Task: View the added "Following" on the profile page
Action: Mouse scrolled (181, 187) with delta (0, 0)
Screenshot: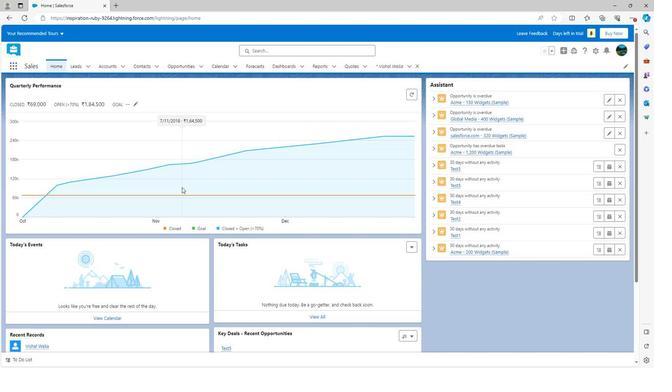 
Action: Mouse scrolled (181, 187) with delta (0, 0)
Screenshot: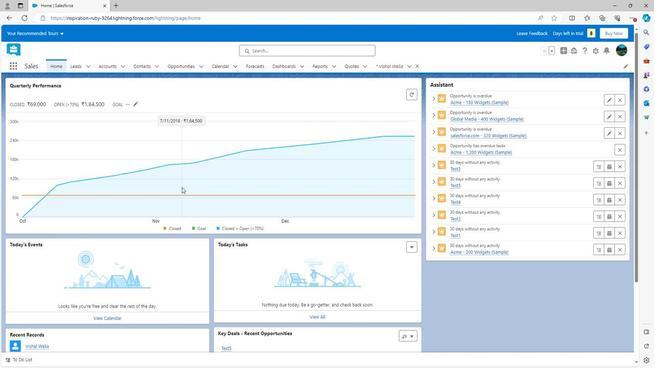 
Action: Mouse scrolled (181, 187) with delta (0, 0)
Screenshot: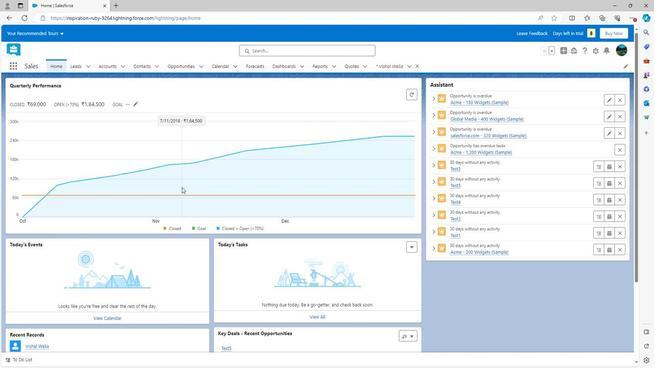 
Action: Mouse scrolled (181, 187) with delta (0, 0)
Screenshot: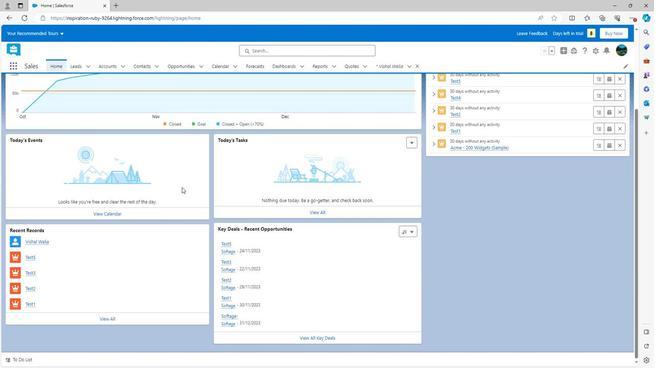 
Action: Mouse scrolled (181, 187) with delta (0, 0)
Screenshot: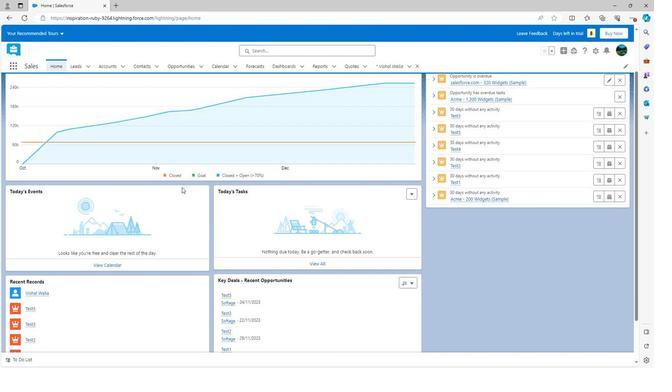 
Action: Mouse scrolled (181, 187) with delta (0, 0)
Screenshot: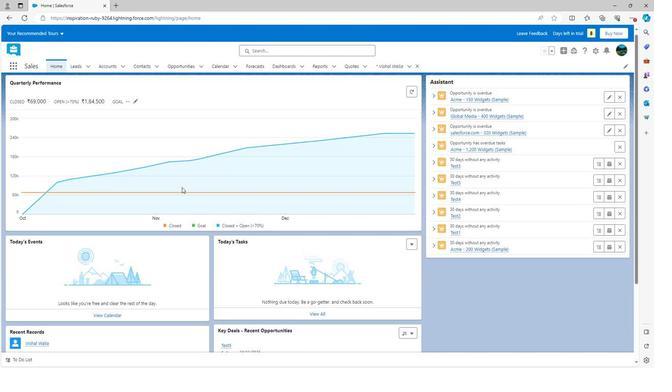 
Action: Mouse scrolled (181, 187) with delta (0, 0)
Screenshot: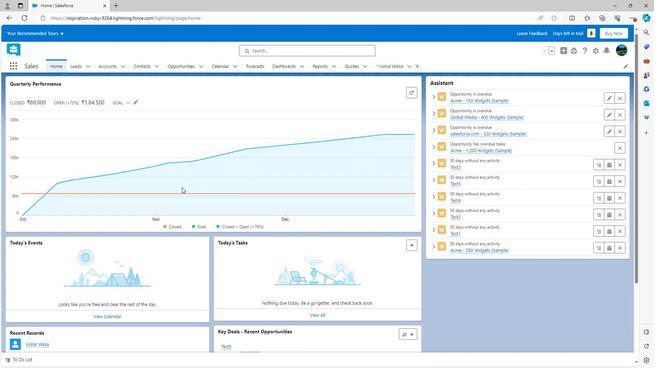 
Action: Mouse moved to (616, 49)
Screenshot: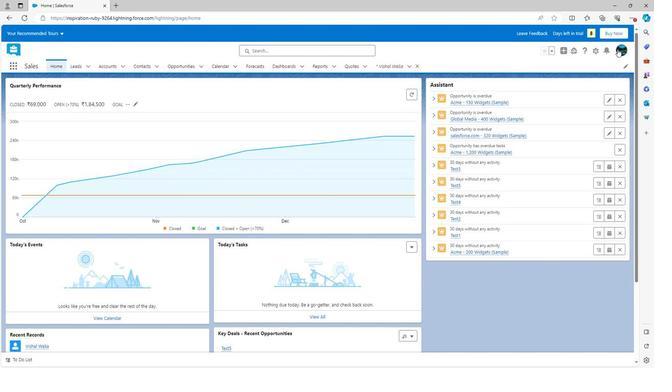 
Action: Mouse pressed left at (616, 49)
Screenshot: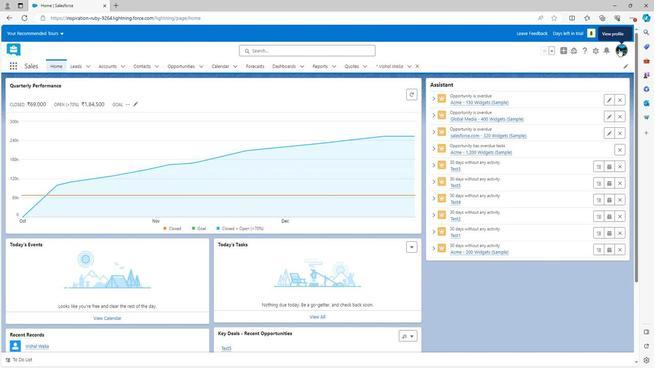 
Action: Mouse moved to (518, 76)
Screenshot: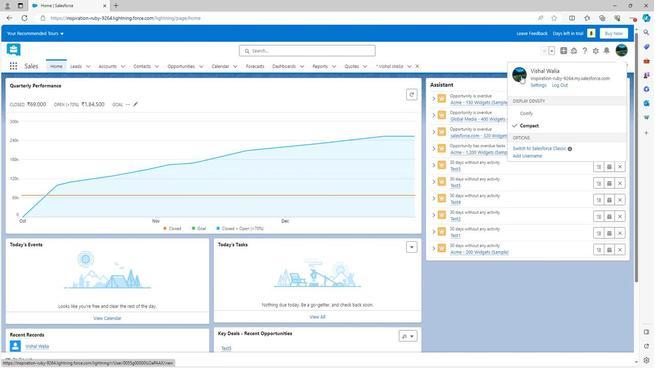 
Action: Mouse pressed left at (518, 76)
Screenshot: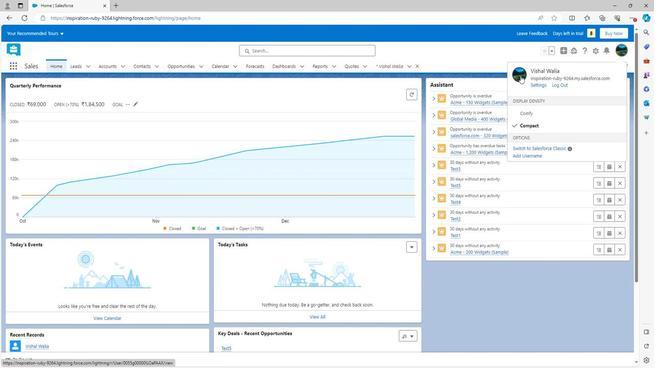 
Action: Mouse moved to (463, 219)
Screenshot: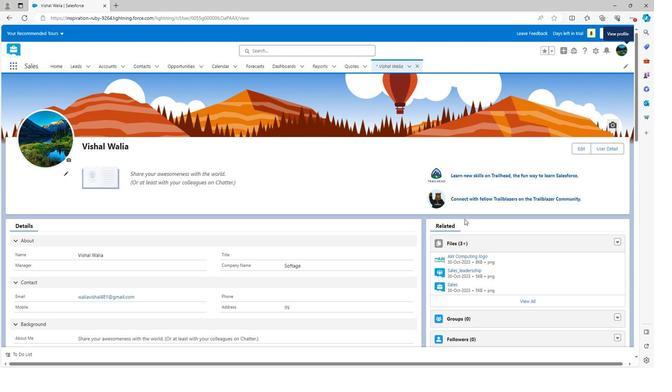 
Action: Mouse scrolled (463, 218) with delta (0, 0)
Screenshot: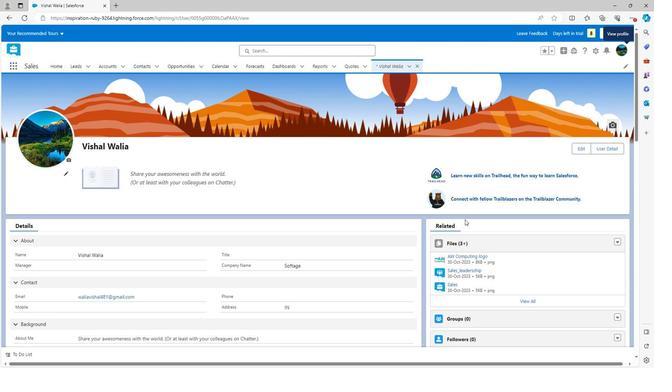 
Action: Mouse scrolled (463, 218) with delta (0, 0)
Screenshot: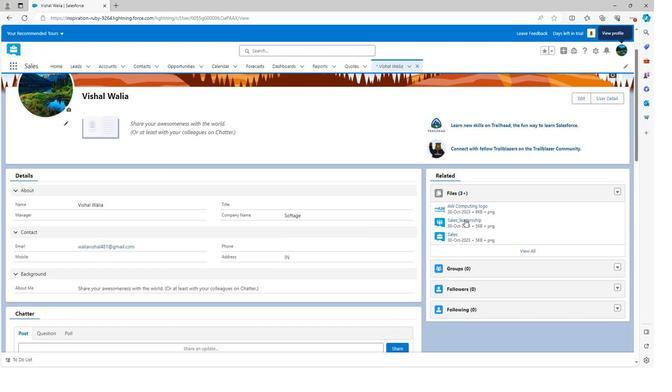 
Action: Mouse moved to (463, 219)
Screenshot: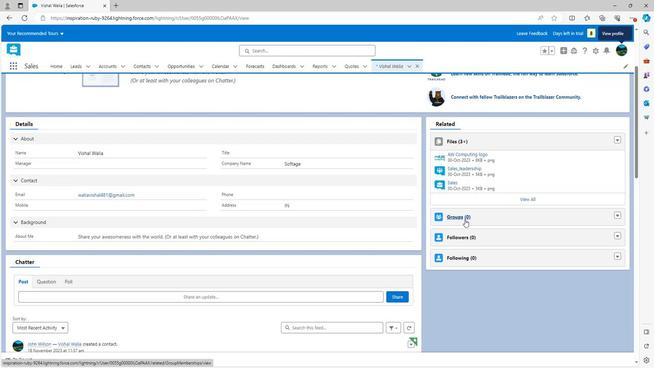 
Action: Mouse scrolled (463, 219) with delta (0, 0)
Screenshot: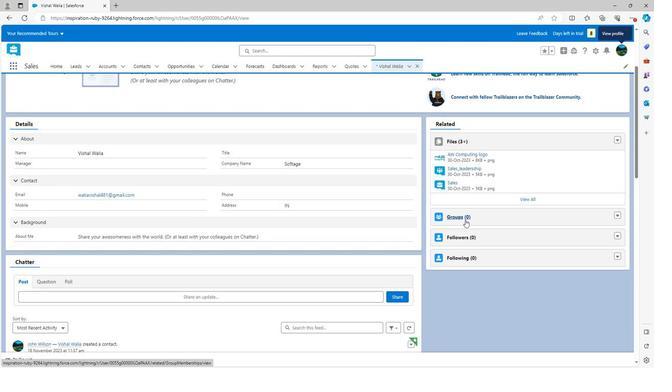 
Action: Mouse moved to (460, 208)
Screenshot: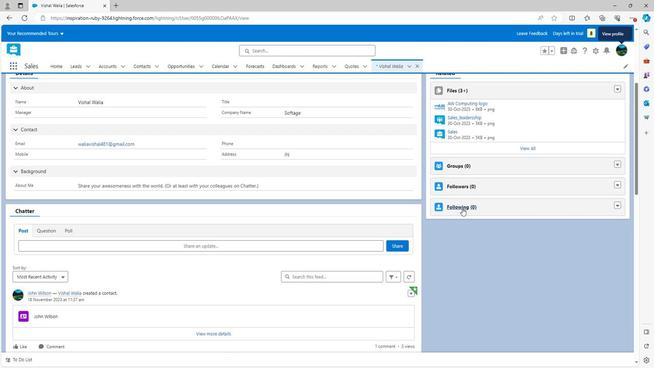 
Action: Mouse pressed left at (460, 208)
Screenshot: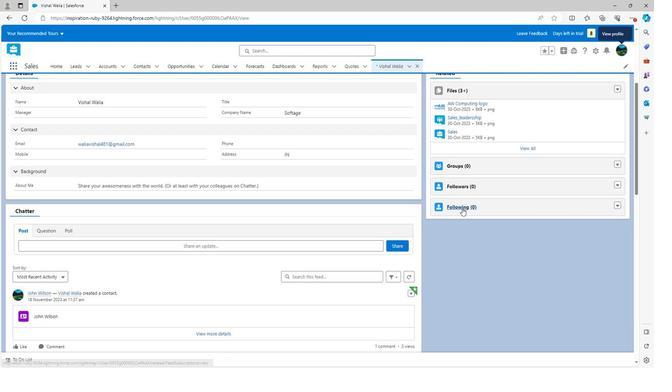 
Action: Mouse moved to (409, 203)
Screenshot: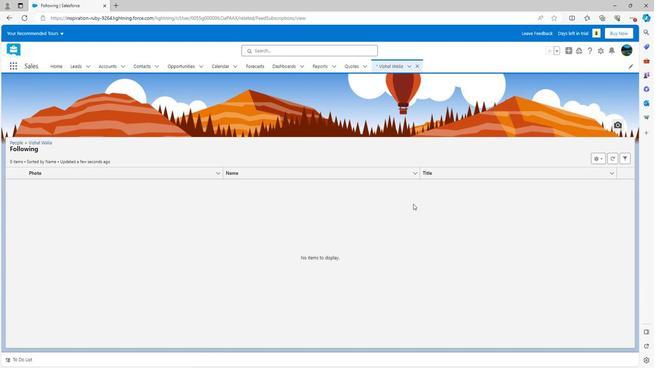 
Action: Mouse scrolled (409, 203) with delta (0, 0)
Screenshot: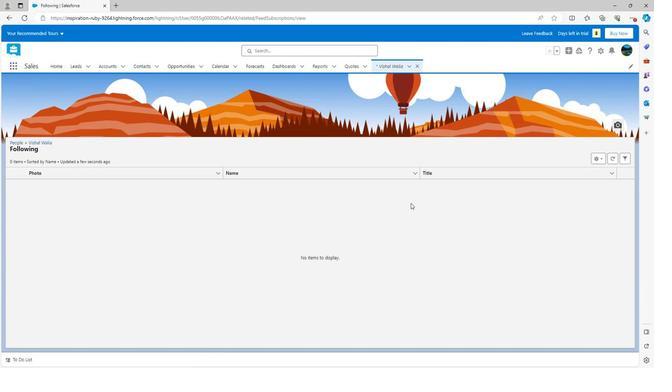 
Action: Mouse scrolled (409, 203) with delta (0, 0)
Screenshot: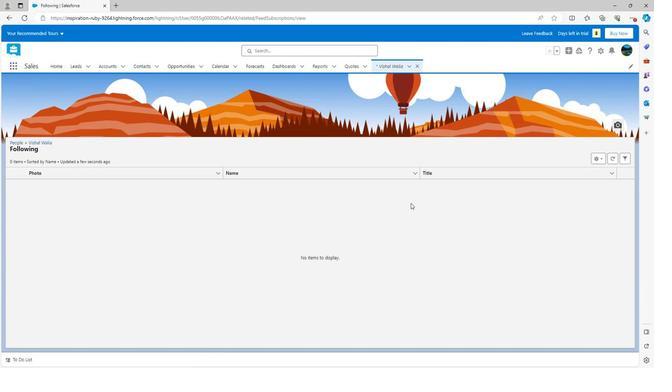 
Action: Mouse scrolled (409, 203) with delta (0, 0)
Screenshot: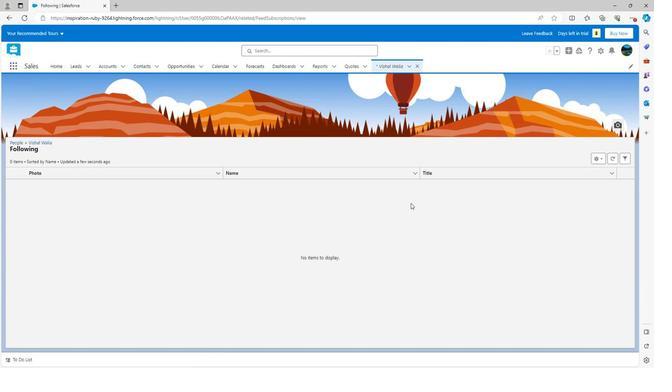 
Action: Mouse scrolled (409, 203) with delta (0, 0)
Screenshot: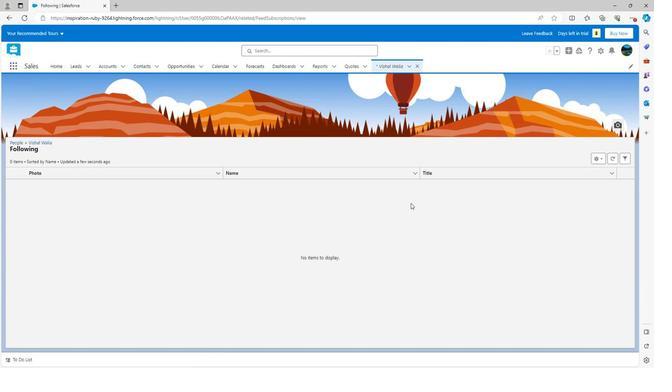 
Action: Mouse scrolled (409, 203) with delta (0, 0)
Screenshot: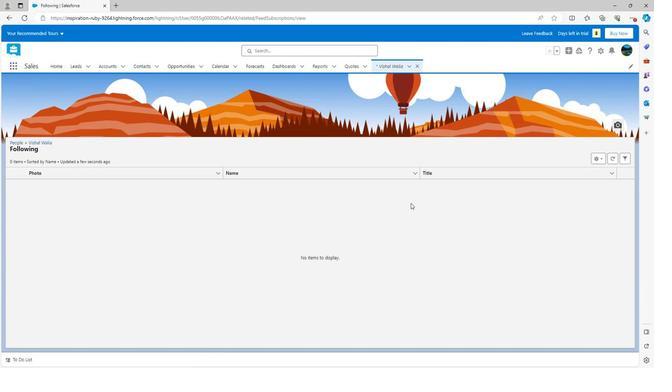 
Action: Mouse moved to (5, 18)
Screenshot: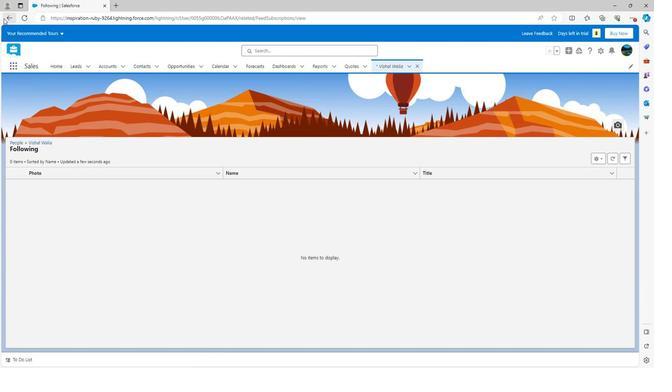 
Action: Mouse pressed left at (5, 18)
Screenshot: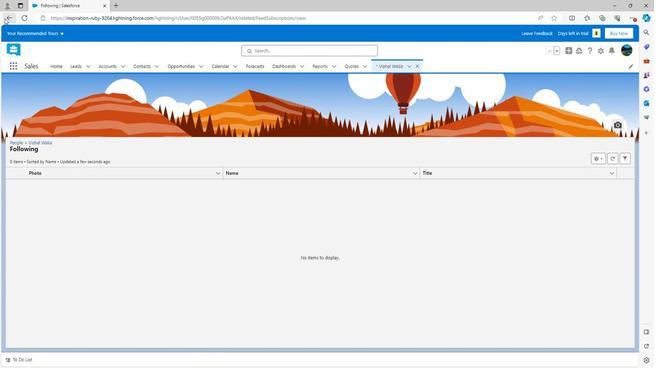 
Action: Mouse moved to (270, 198)
Screenshot: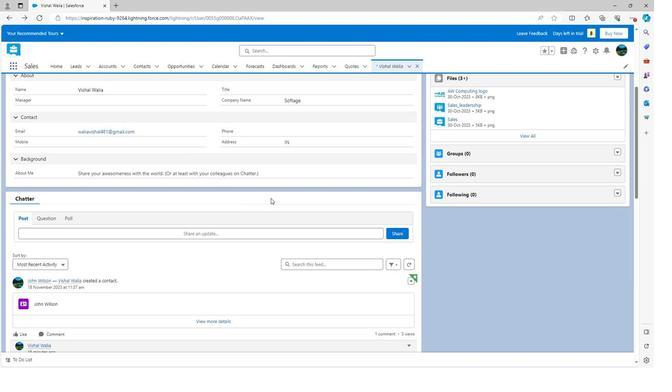 
Action: Mouse scrolled (270, 198) with delta (0, 0)
Screenshot: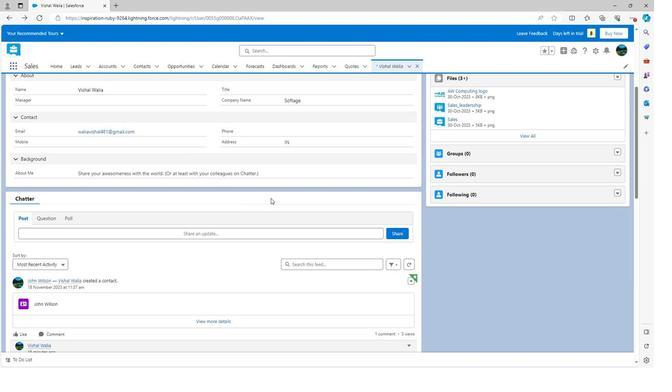 
Action: Mouse scrolled (270, 198) with delta (0, 0)
Screenshot: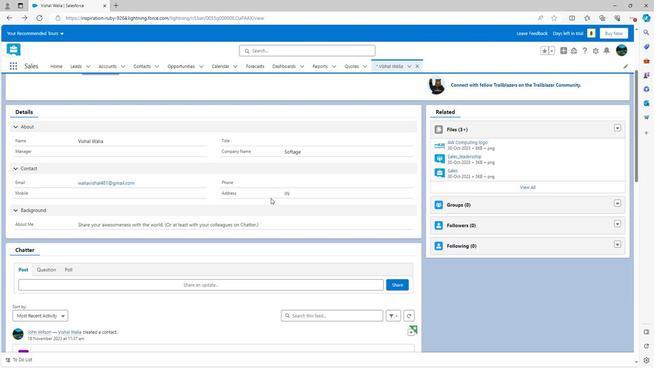 
Action: Mouse scrolled (270, 198) with delta (0, 0)
Screenshot: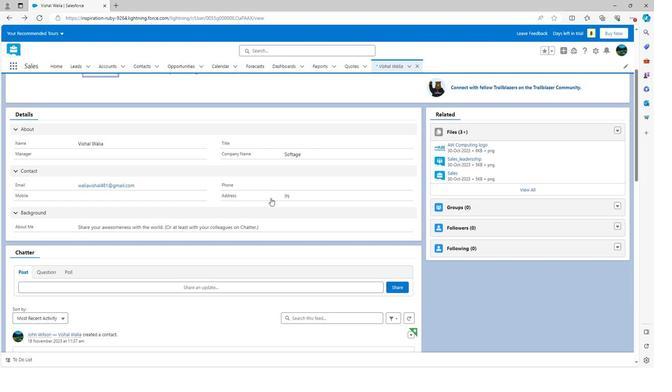 
Action: Mouse scrolled (270, 197) with delta (0, 0)
Screenshot: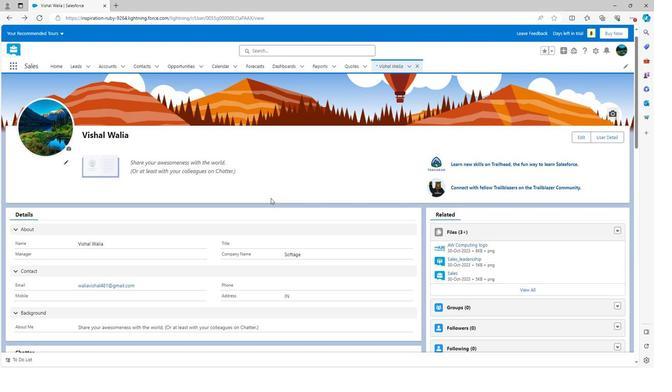 
Action: Mouse scrolled (270, 197) with delta (0, 0)
Screenshot: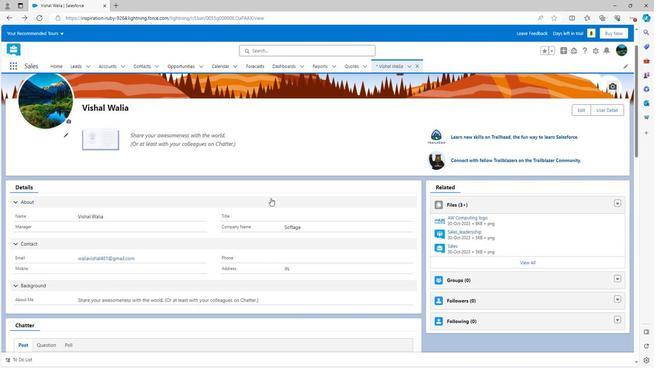 
Action: Mouse scrolled (270, 197) with delta (0, 0)
Screenshot: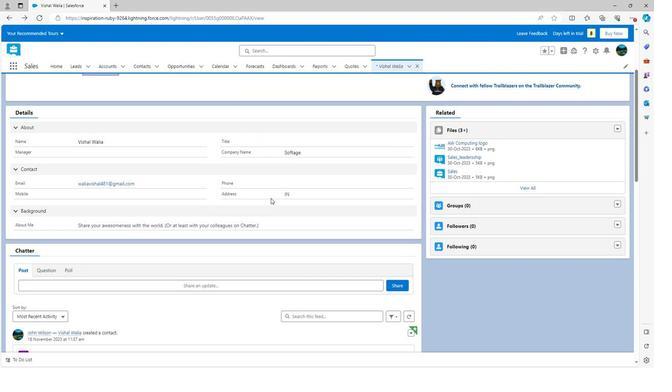 
Action: Mouse scrolled (270, 197) with delta (0, 0)
Screenshot: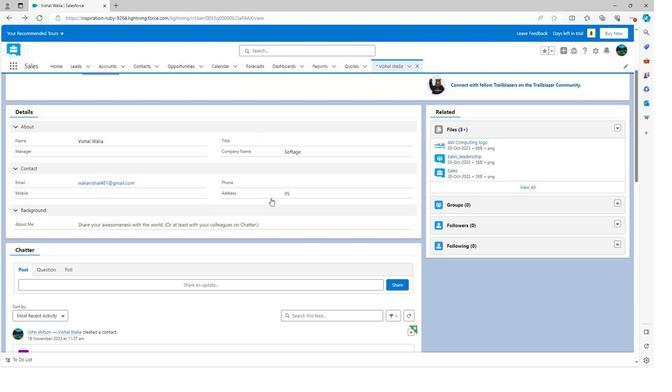 
Action: Mouse scrolled (270, 197) with delta (0, 0)
Screenshot: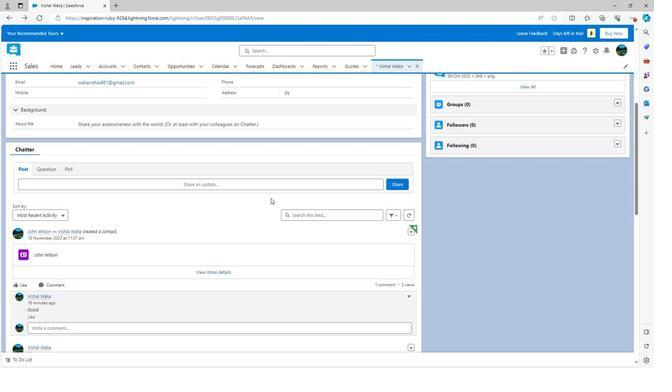 
Action: Mouse scrolled (270, 197) with delta (0, 0)
Screenshot: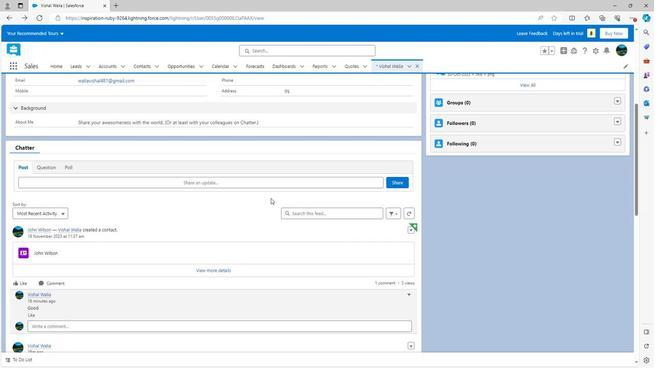 
Action: Mouse scrolled (270, 197) with delta (0, 0)
Screenshot: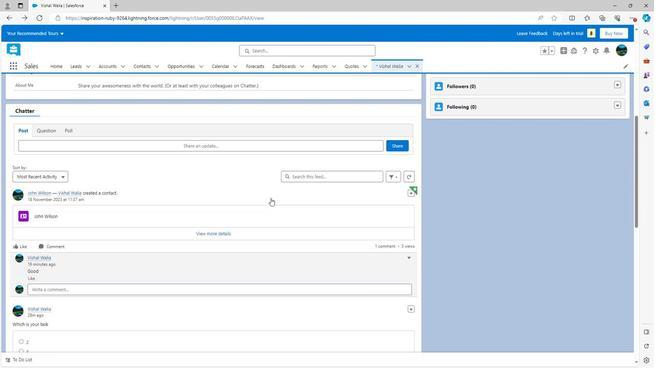 
Action: Mouse scrolled (270, 197) with delta (0, 0)
Screenshot: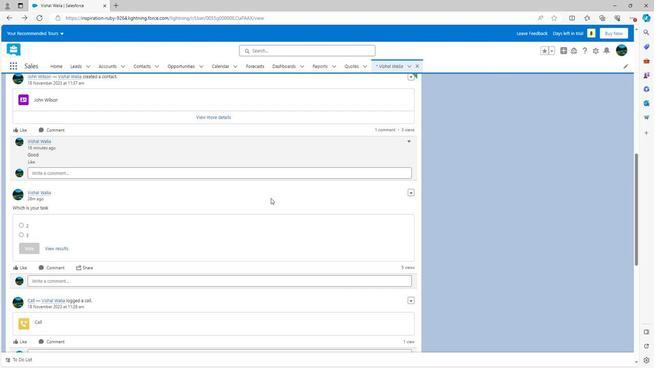 
Action: Mouse scrolled (270, 197) with delta (0, 0)
Screenshot: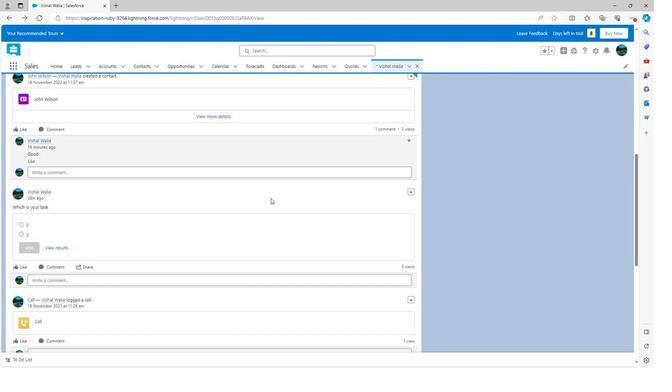 
Action: Mouse scrolled (270, 197) with delta (0, 0)
Screenshot: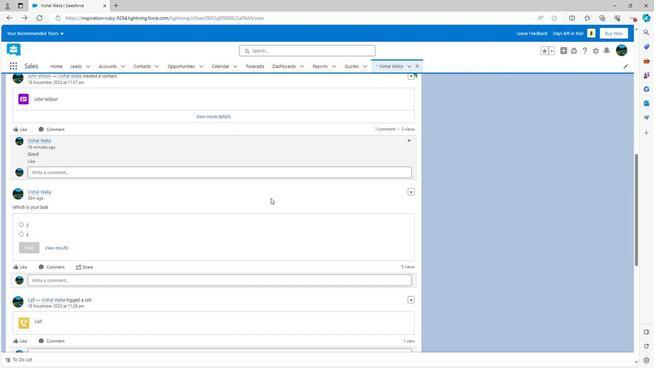 
Action: Mouse scrolled (270, 197) with delta (0, 0)
Screenshot: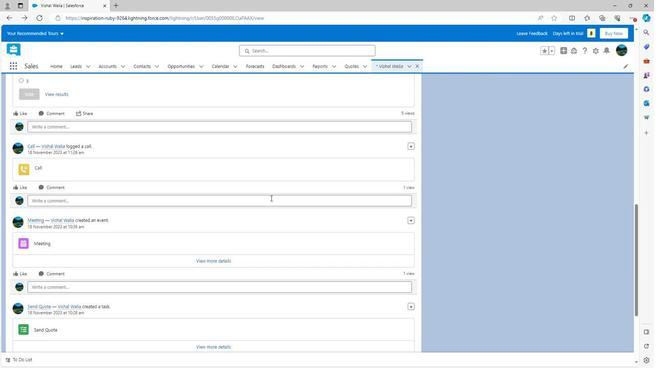 
Action: Mouse scrolled (270, 197) with delta (0, 0)
Screenshot: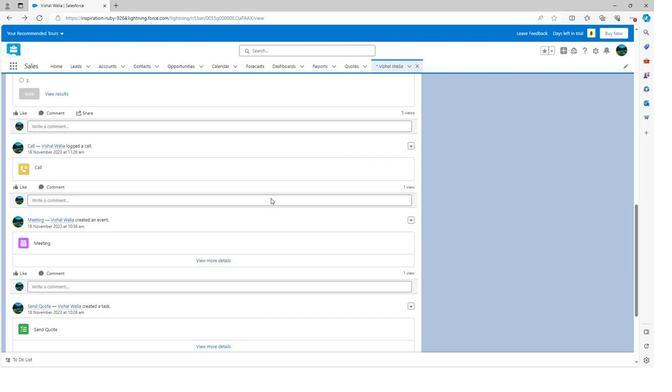 
Action: Mouse scrolled (270, 197) with delta (0, 0)
Screenshot: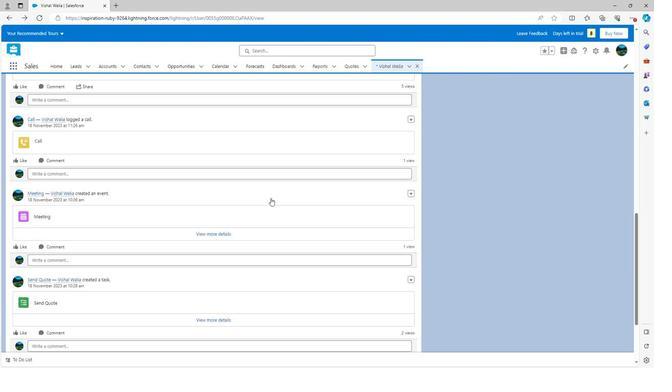 
Action: Mouse scrolled (270, 197) with delta (0, 0)
Screenshot: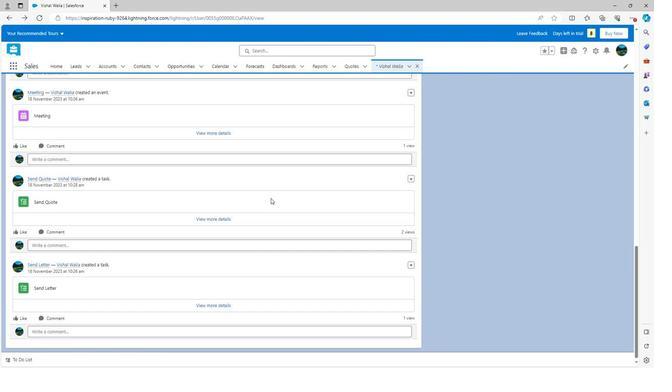 
Action: Mouse scrolled (270, 197) with delta (0, 0)
Screenshot: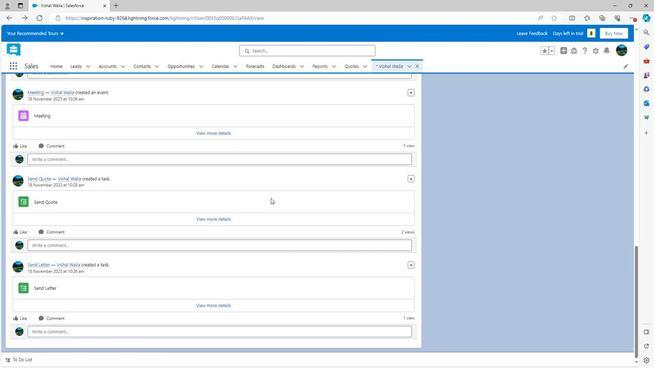 
Action: Mouse scrolled (270, 197) with delta (0, 0)
Screenshot: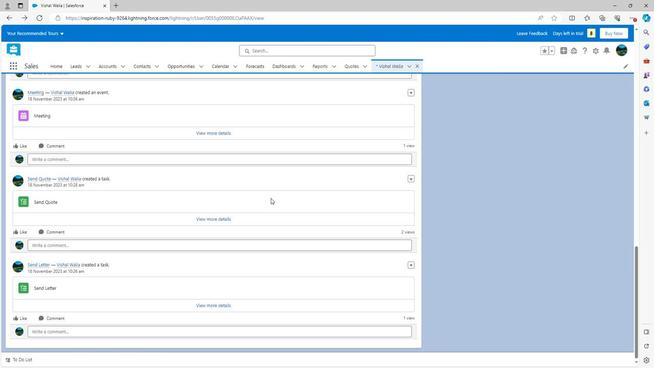 
Action: Mouse scrolled (270, 197) with delta (0, 0)
Screenshot: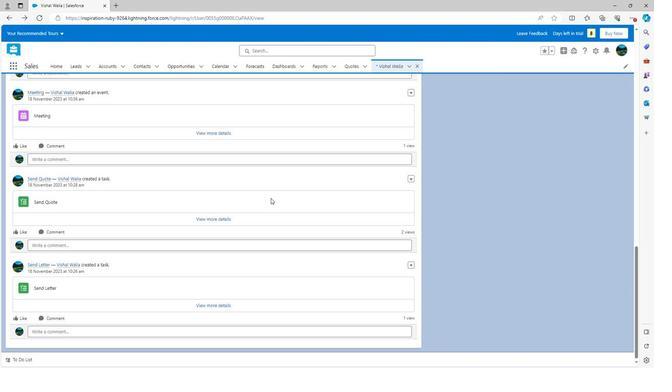 
Action: Mouse moved to (270, 198)
Screenshot: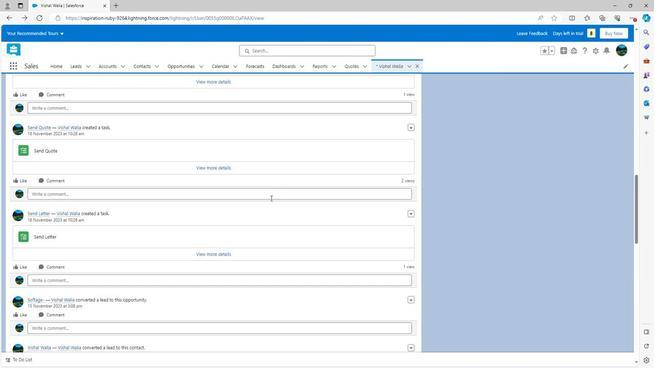 
Action: Mouse scrolled (270, 197) with delta (0, 0)
Screenshot: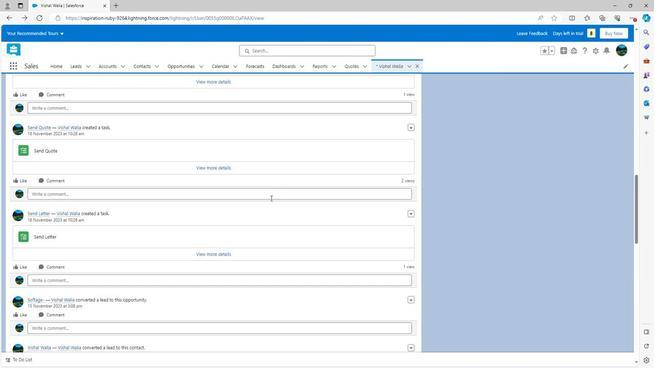 
Action: Mouse scrolled (270, 197) with delta (0, 0)
Screenshot: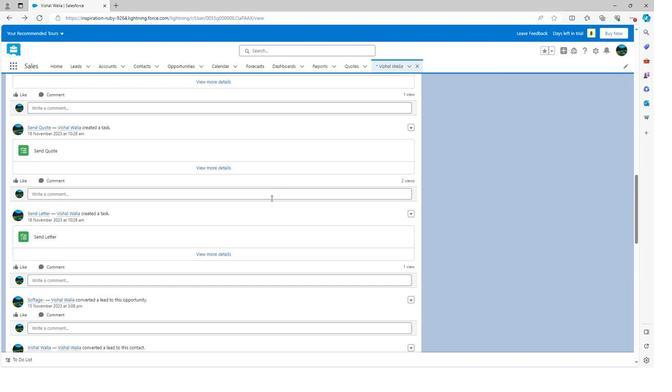 
Action: Mouse scrolled (270, 197) with delta (0, 0)
Screenshot: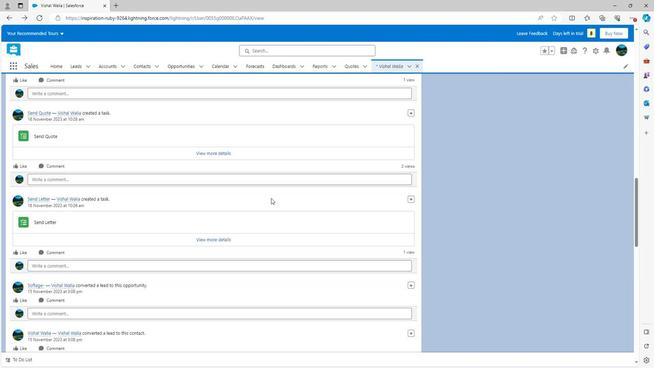 
Action: Mouse scrolled (270, 197) with delta (0, 0)
Screenshot: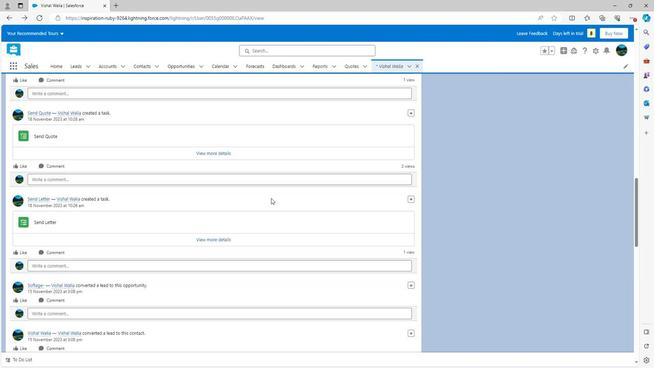 
Action: Mouse scrolled (270, 198) with delta (0, 0)
Screenshot: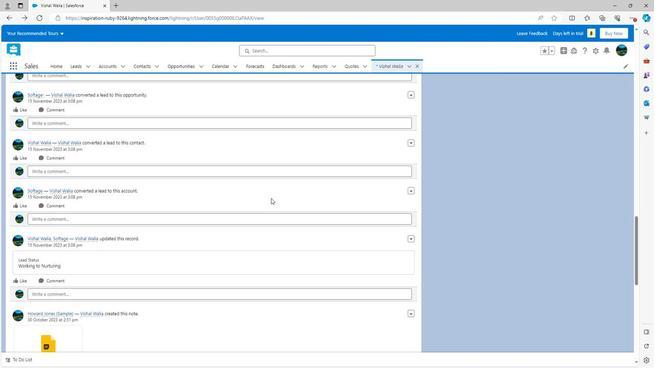 
Action: Mouse scrolled (270, 198) with delta (0, 0)
Screenshot: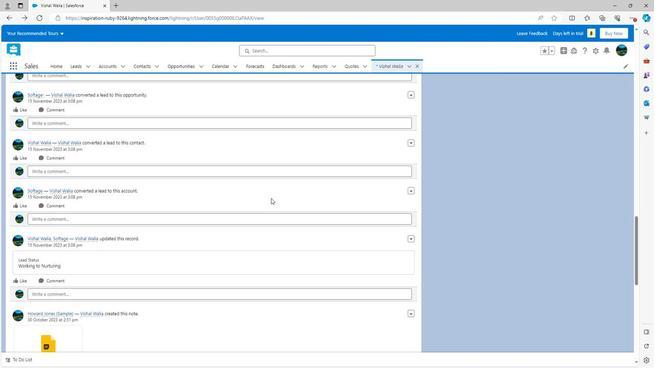 
Action: Mouse scrolled (270, 198) with delta (0, 0)
Screenshot: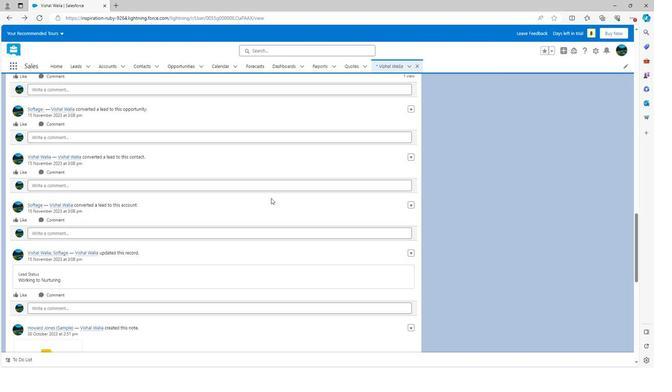 
Action: Mouse scrolled (270, 198) with delta (0, 0)
Screenshot: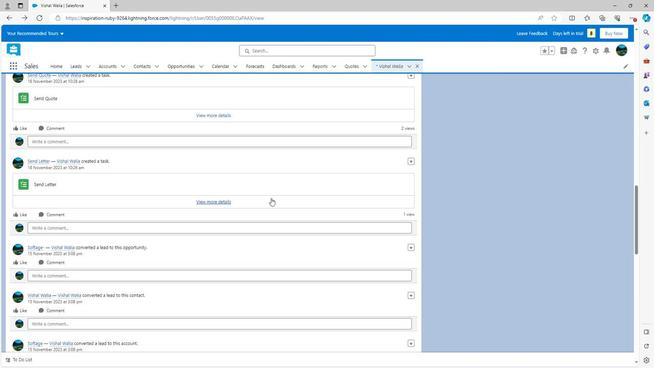 
Action: Mouse scrolled (270, 198) with delta (0, 0)
Screenshot: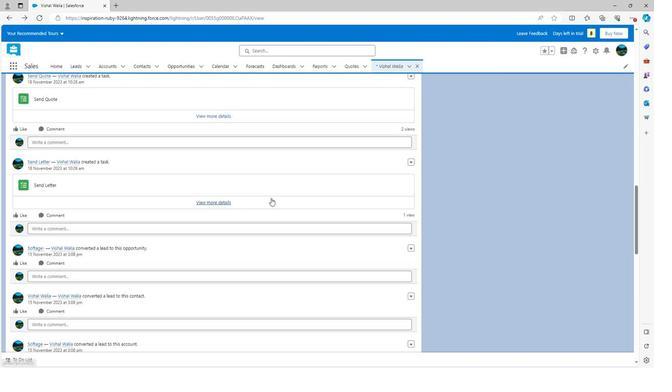 
Action: Mouse scrolled (270, 198) with delta (0, 0)
Screenshot: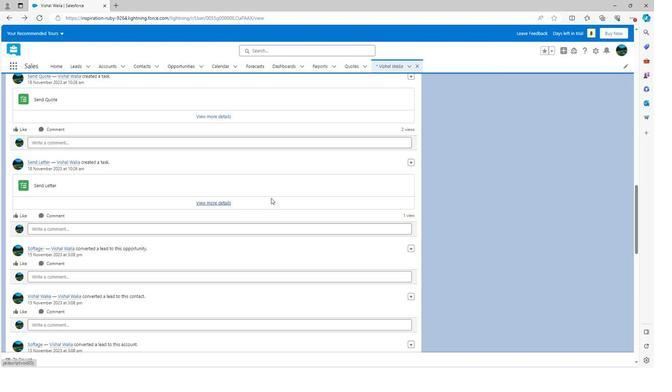 
Action: Mouse scrolled (270, 198) with delta (0, 0)
Screenshot: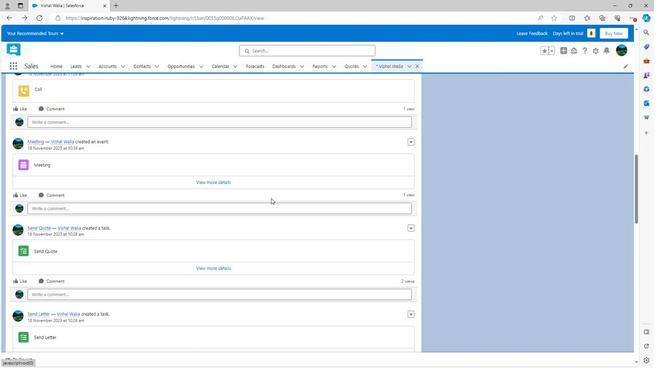 
Action: Mouse scrolled (270, 198) with delta (0, 0)
Screenshot: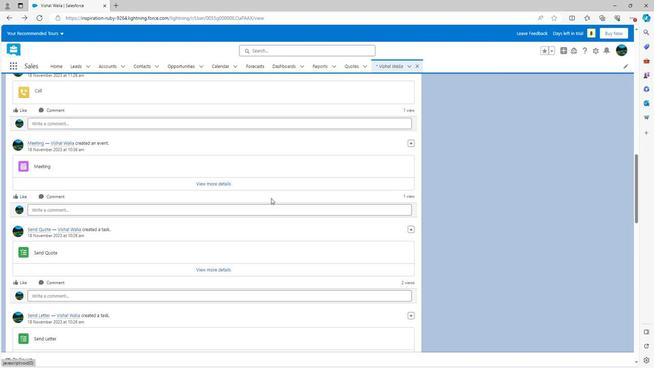 
Action: Mouse scrolled (270, 198) with delta (0, 0)
Screenshot: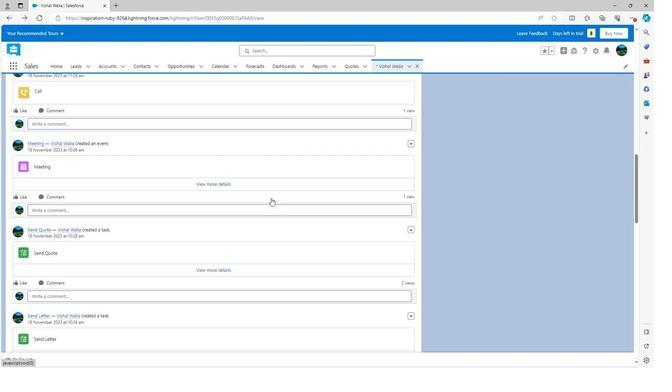 
Action: Mouse scrolled (270, 198) with delta (0, 0)
Screenshot: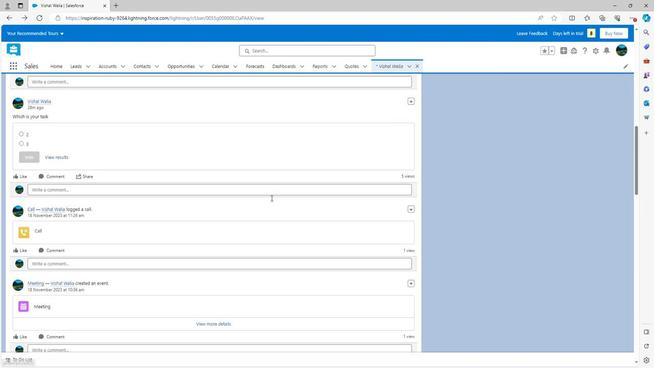 
Action: Mouse scrolled (270, 198) with delta (0, 0)
Screenshot: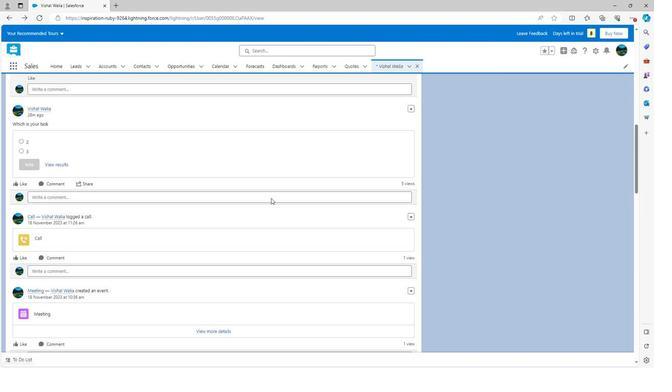
Action: Mouse scrolled (270, 198) with delta (0, 0)
Screenshot: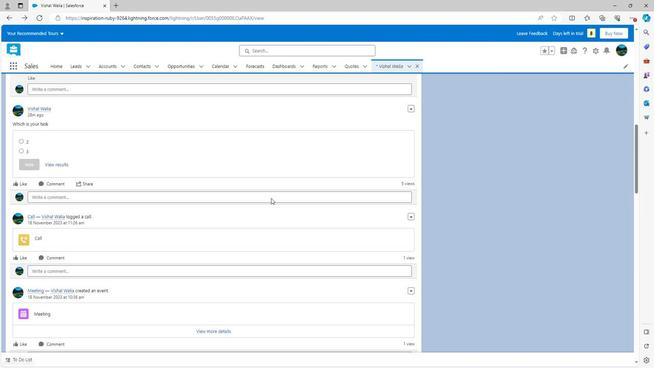 
Action: Mouse scrolled (270, 198) with delta (0, 0)
Screenshot: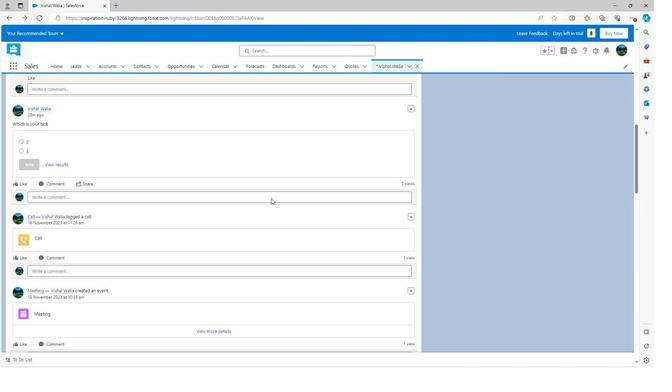 
Action: Mouse scrolled (270, 198) with delta (0, 0)
Screenshot: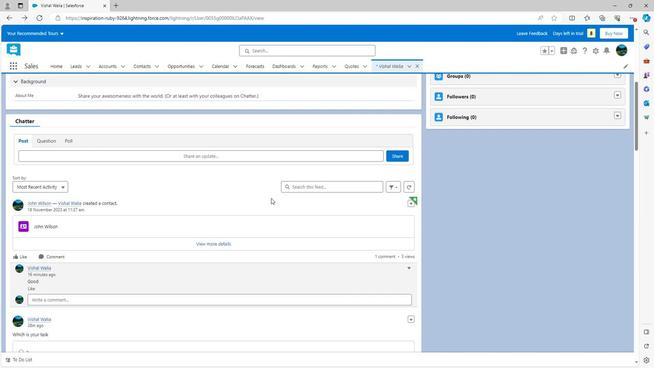
Action: Mouse scrolled (270, 198) with delta (0, 0)
Screenshot: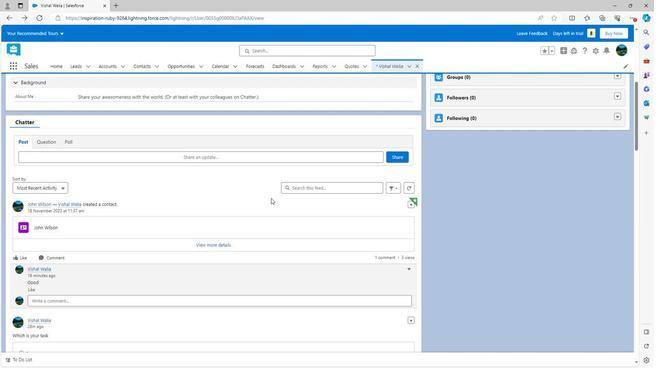 
Action: Mouse scrolled (270, 198) with delta (0, 0)
Screenshot: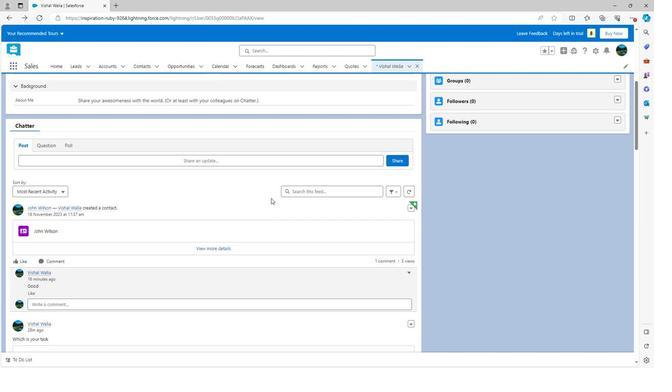 
Action: Mouse scrolled (270, 198) with delta (0, 0)
Screenshot: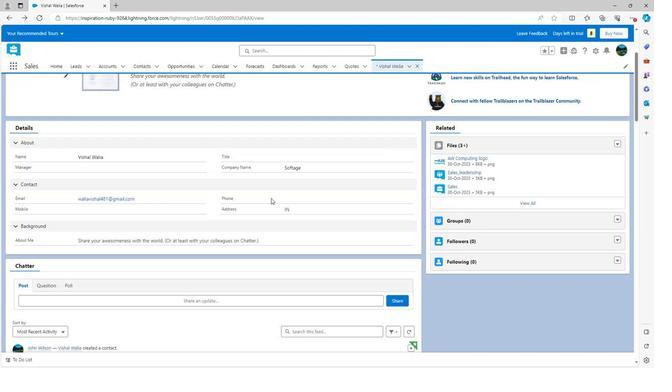 
Action: Mouse moved to (270, 197)
Screenshot: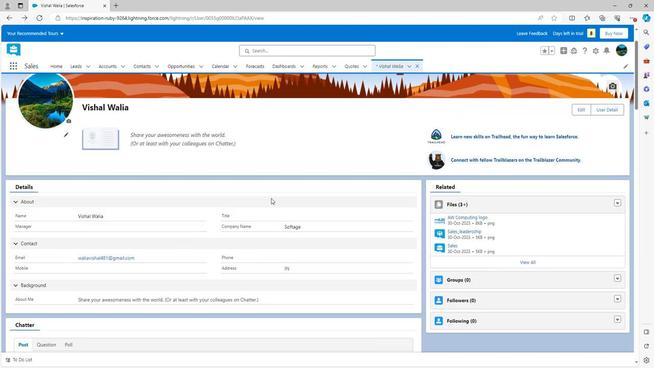 
Action: Mouse scrolled (270, 198) with delta (0, 0)
Screenshot: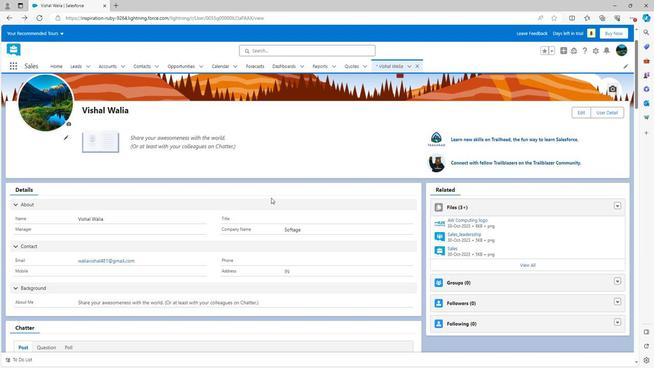 
Action: Mouse scrolled (270, 198) with delta (0, 0)
Screenshot: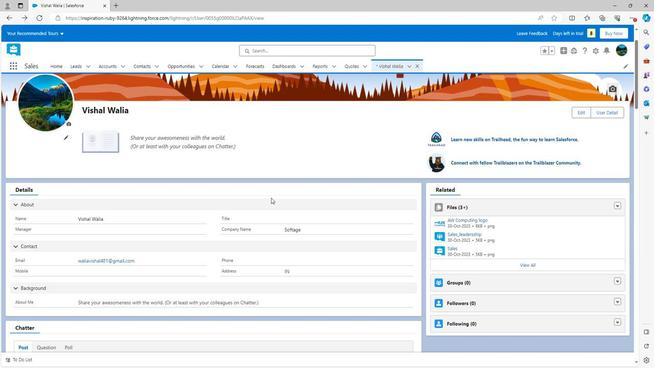 
Action: Mouse scrolled (270, 198) with delta (0, 0)
Screenshot: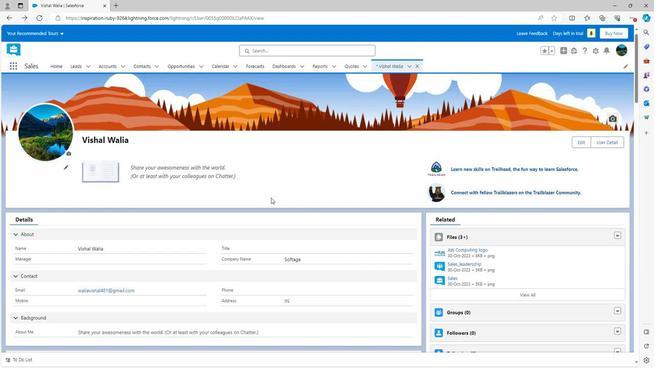 
